 Task: Add to scrum project TrackForge a team member softage.3@softage.net and assign as Project Lead.
Action: Mouse moved to (206, 56)
Screenshot: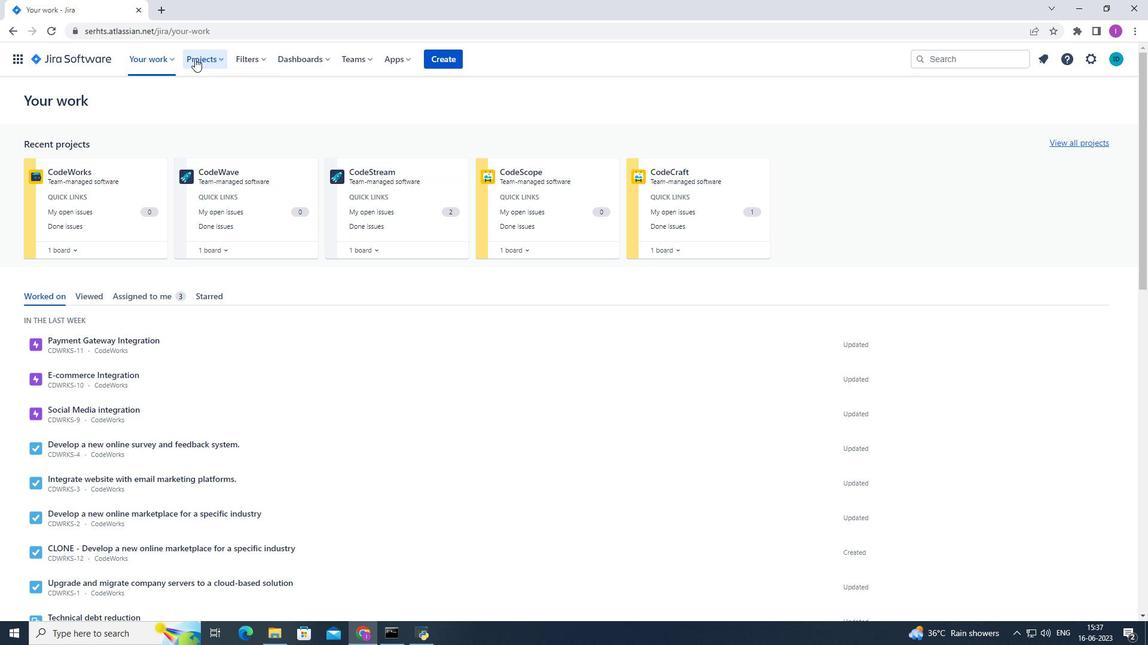 
Action: Mouse pressed left at (206, 56)
Screenshot: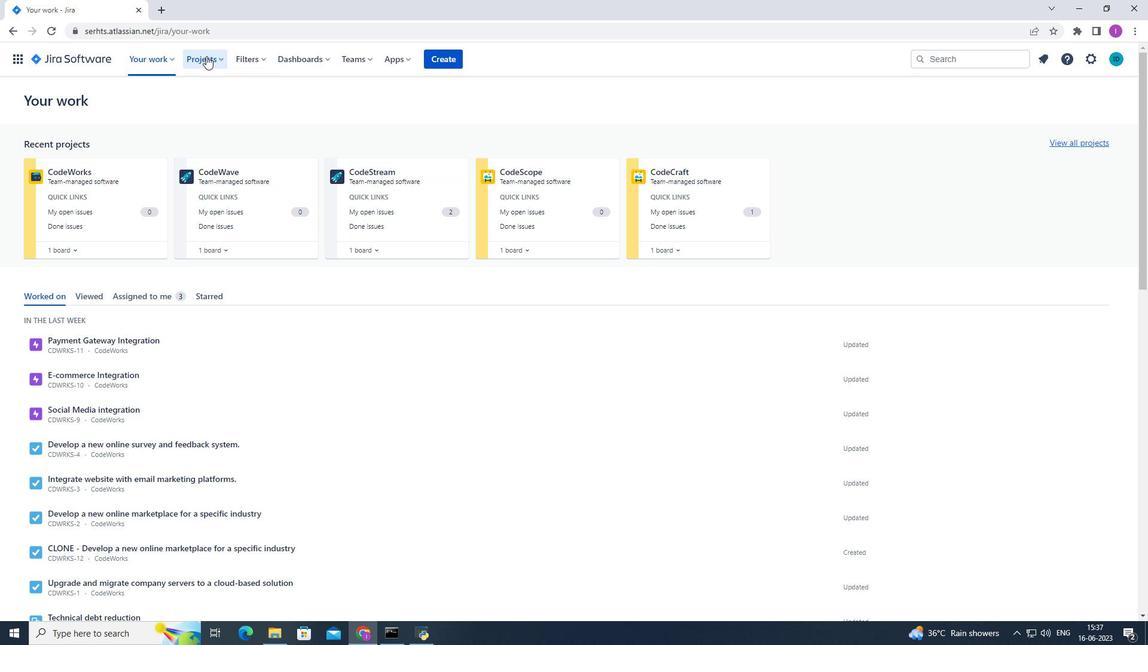 
Action: Mouse moved to (254, 111)
Screenshot: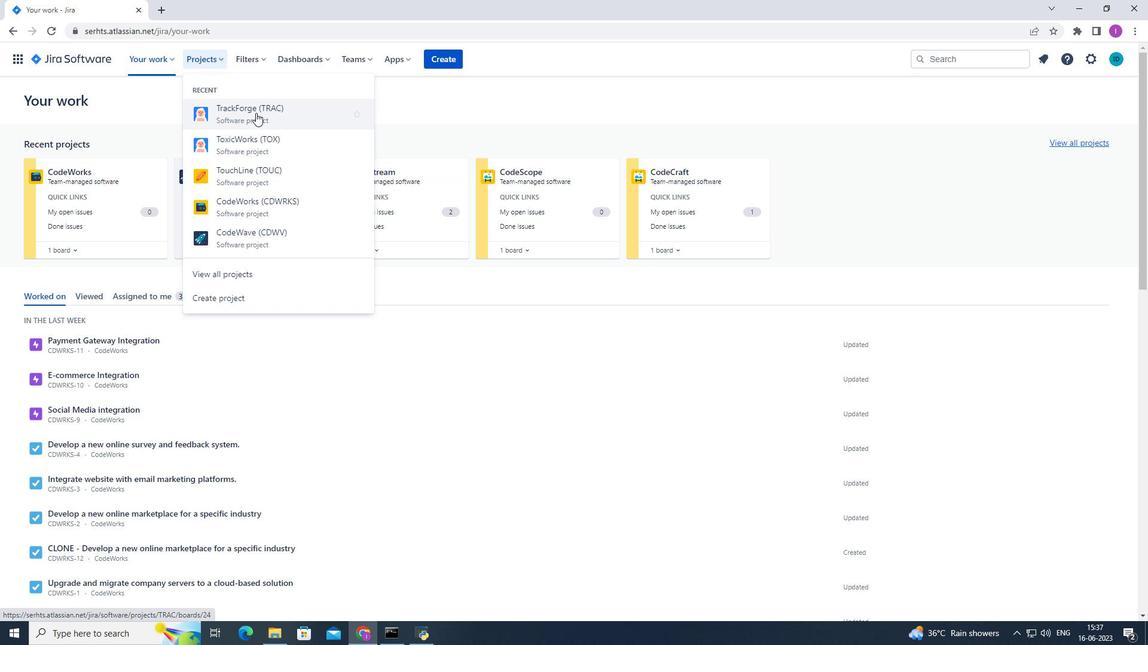 
Action: Mouse pressed left at (254, 111)
Screenshot: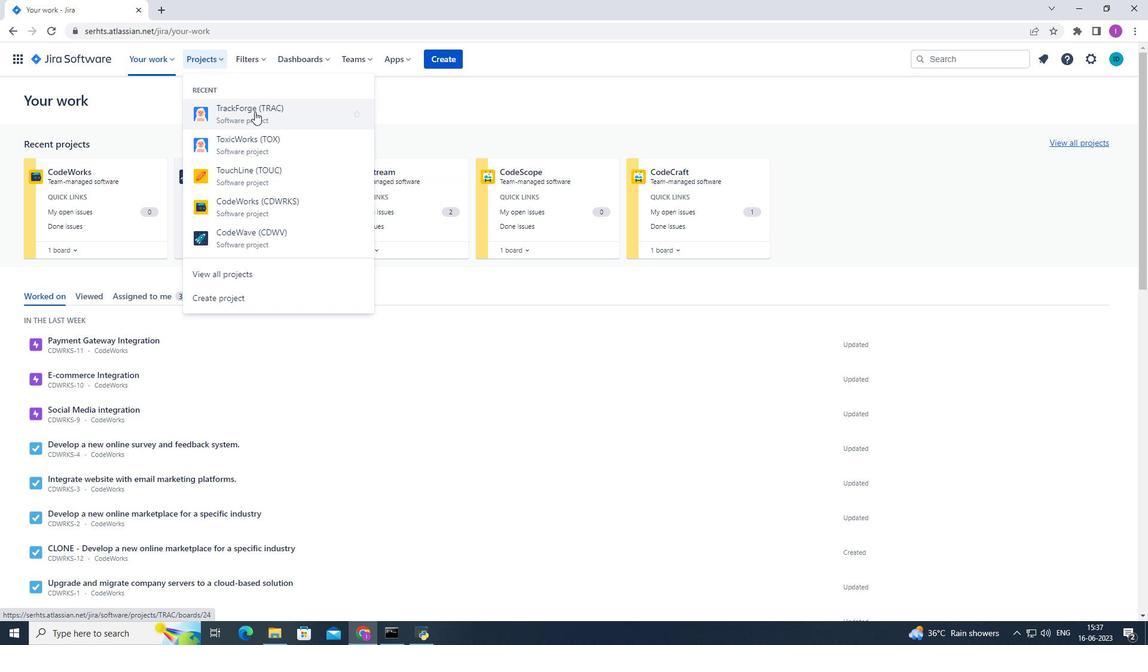 
Action: Mouse moved to (283, 161)
Screenshot: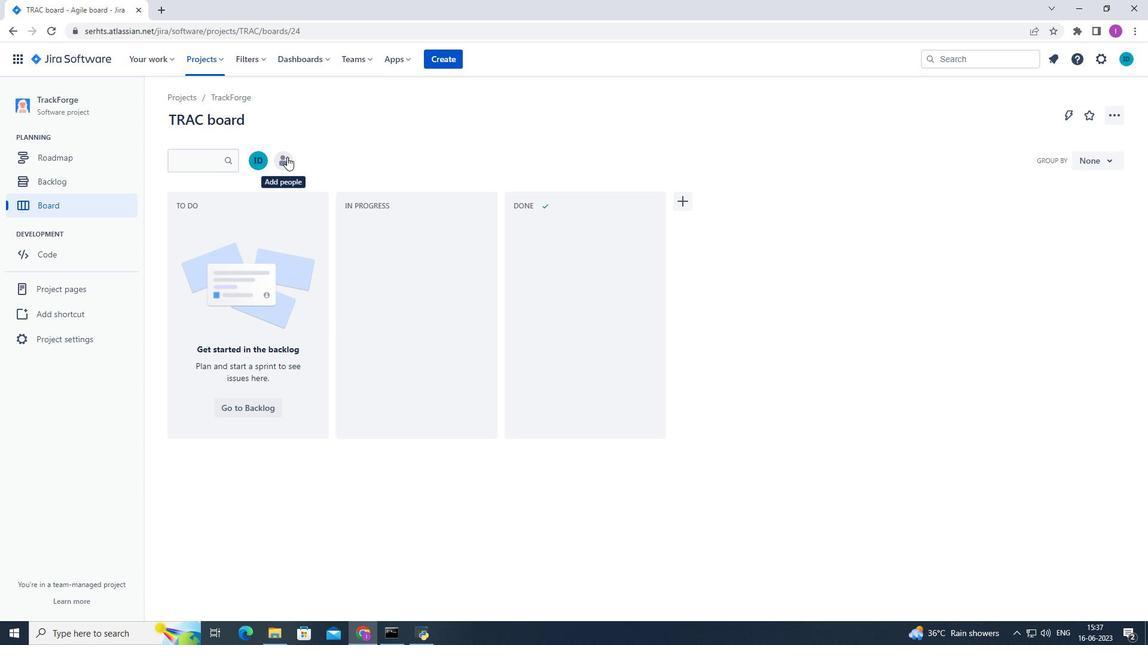 
Action: Mouse pressed left at (283, 161)
Screenshot: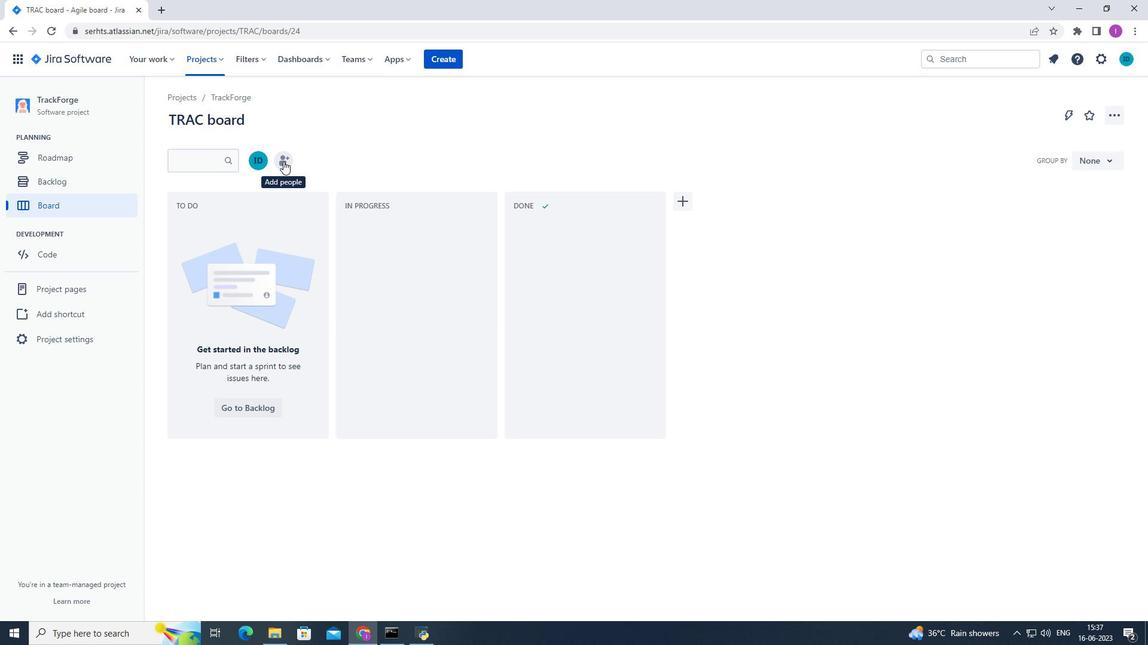 
Action: Mouse moved to (491, 145)
Screenshot: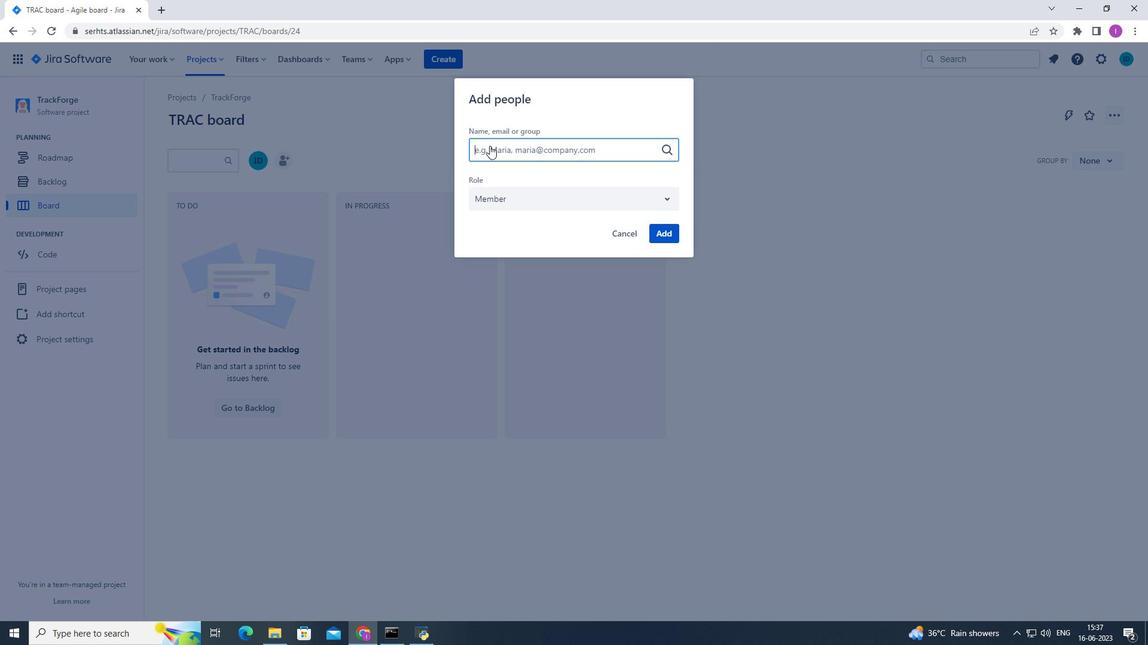 
Action: Key pressed s
Screenshot: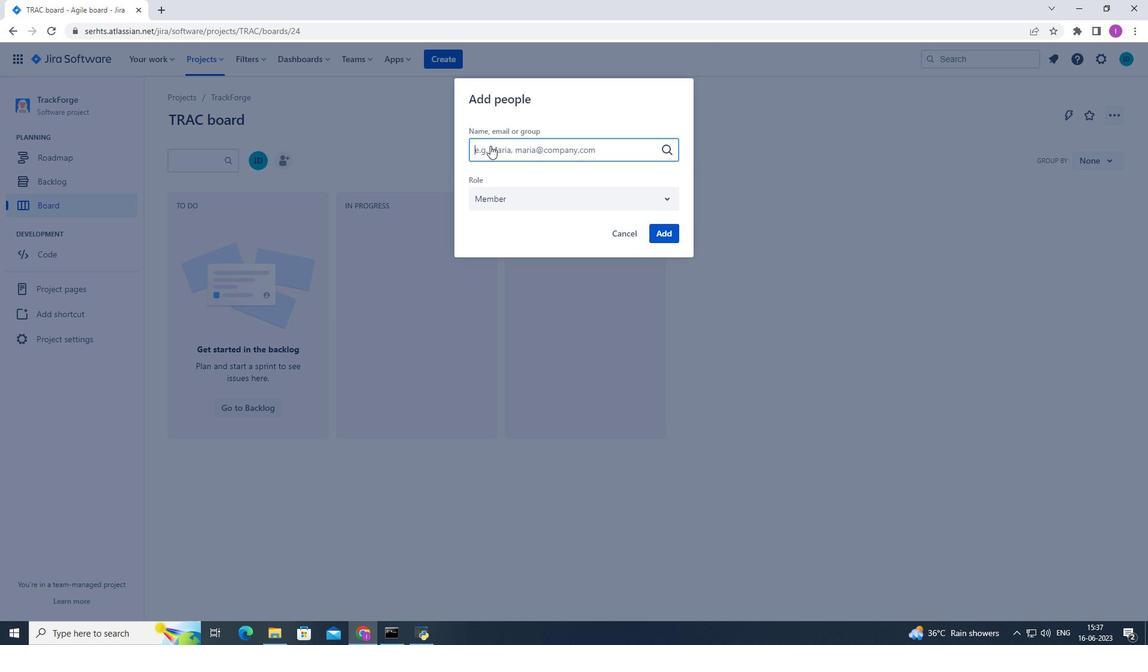 
Action: Mouse moved to (491, 145)
Screenshot: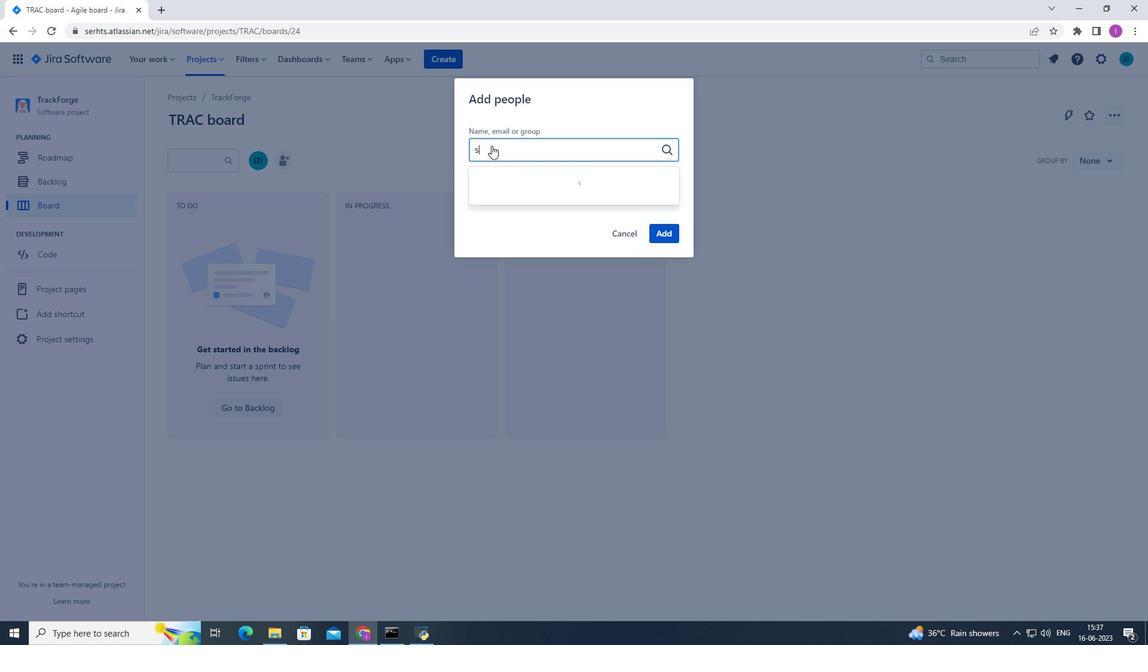 
Action: Key pressed o
Screenshot: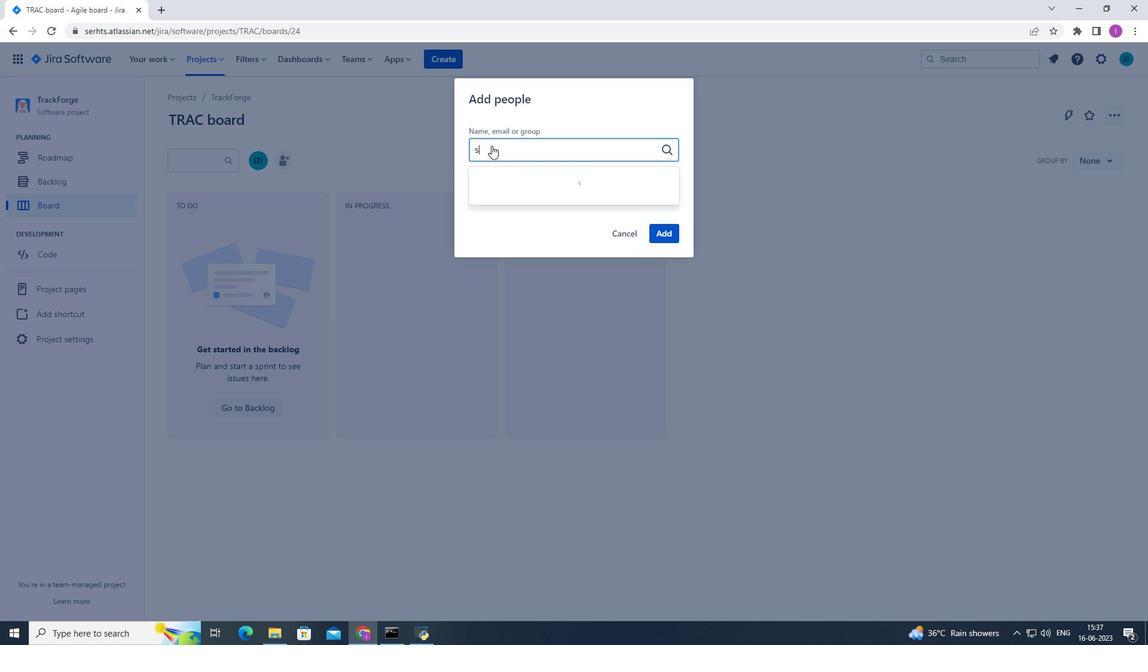 
Action: Mouse moved to (489, 143)
Screenshot: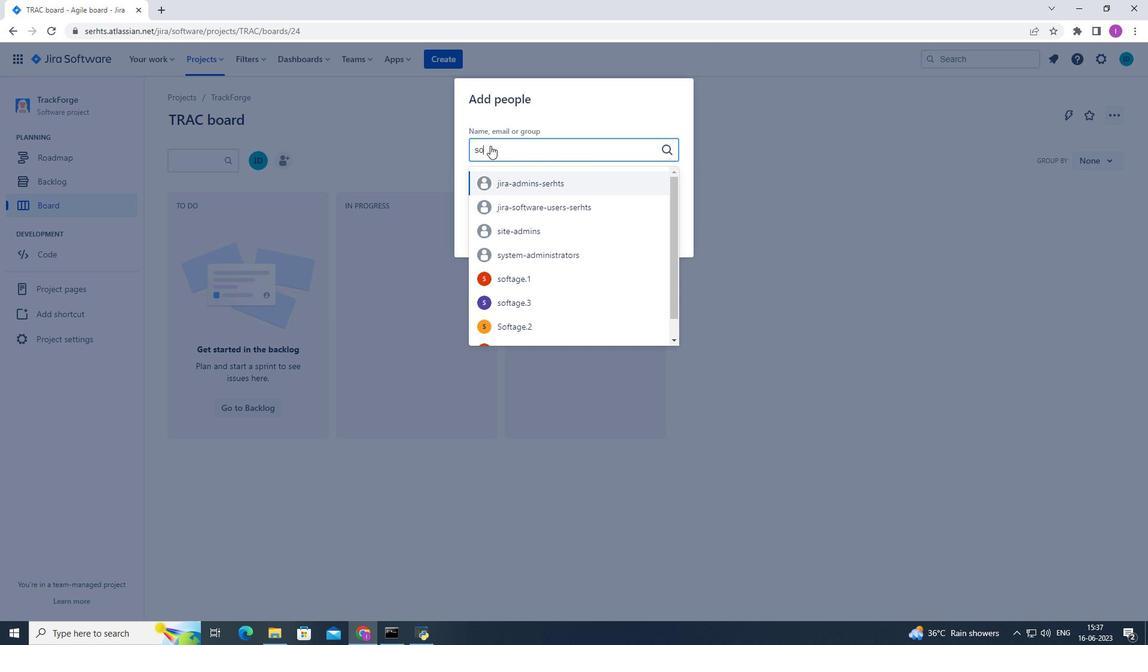 
Action: Key pressed ftage
Screenshot: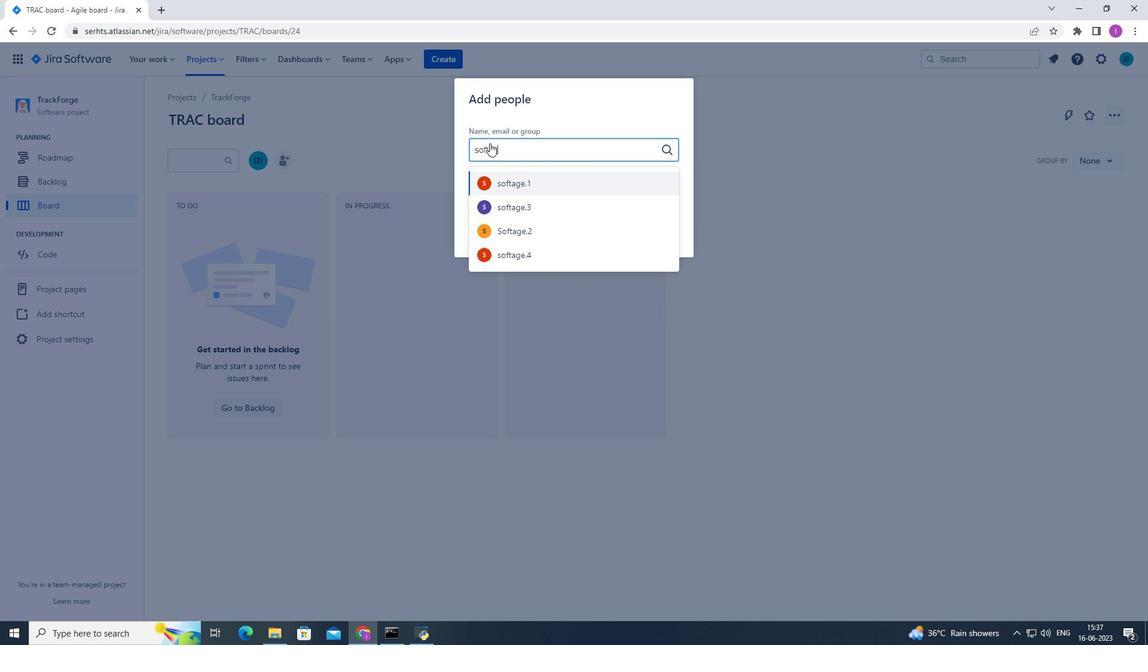 
Action: Mouse moved to (525, 209)
Screenshot: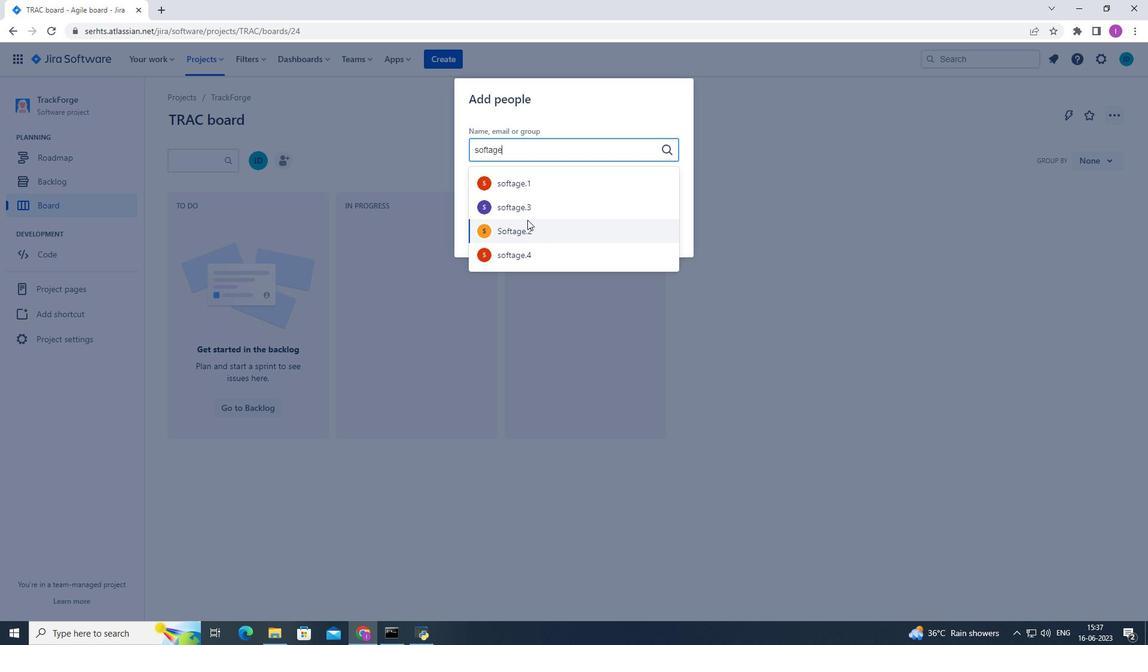 
Action: Mouse pressed left at (525, 209)
Screenshot: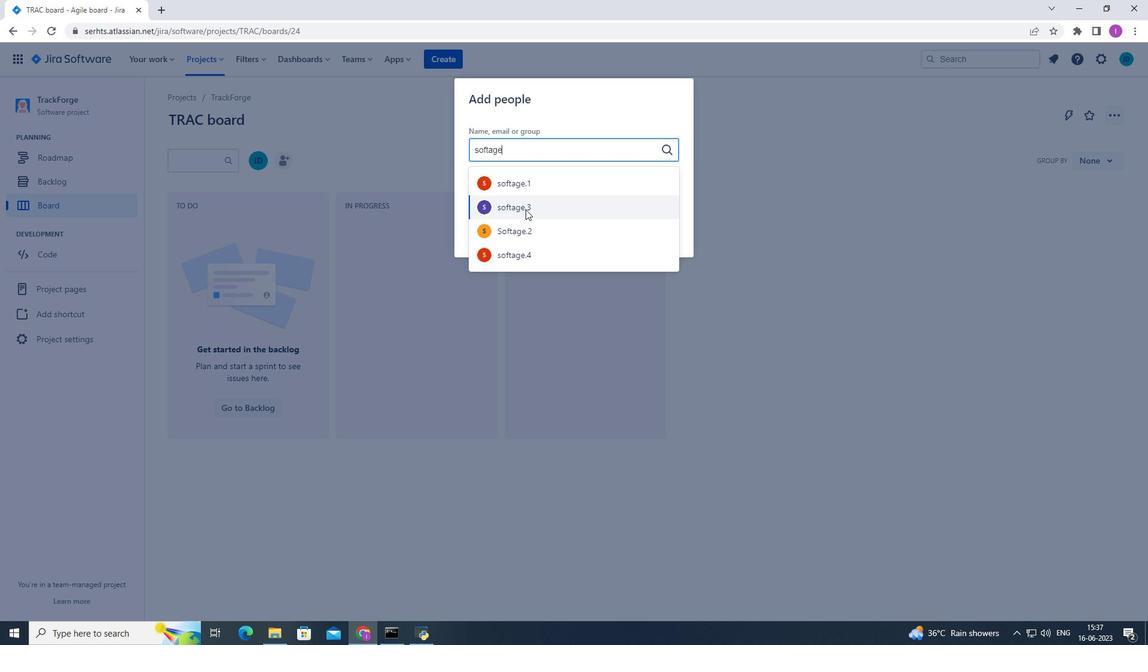 
Action: Mouse moved to (661, 231)
Screenshot: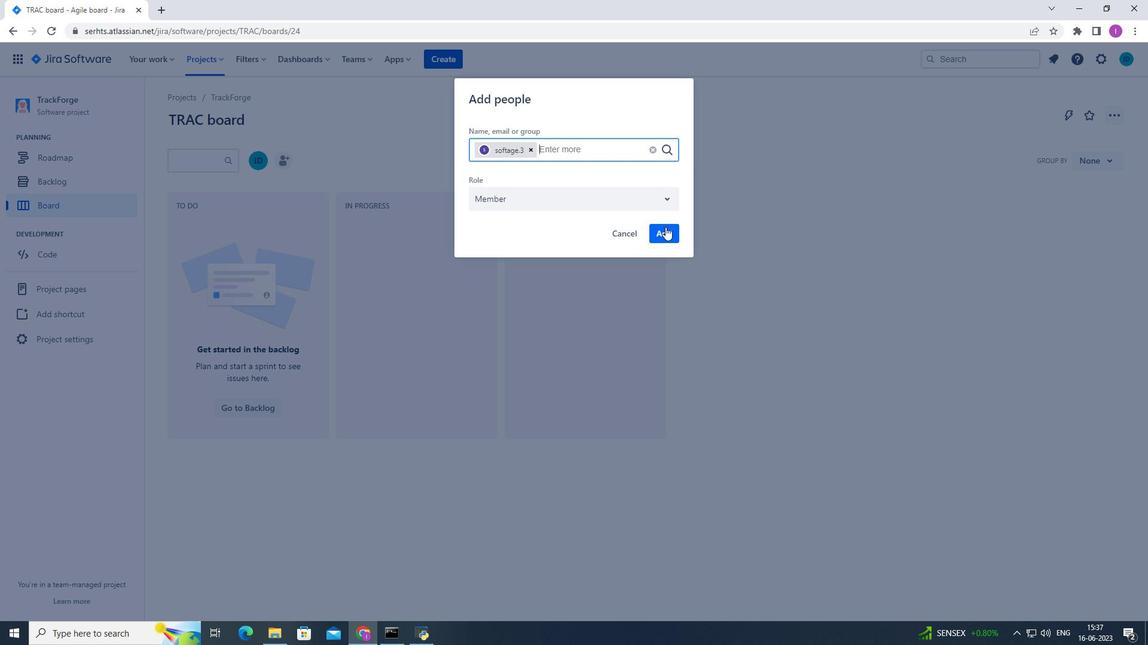 
Action: Mouse pressed left at (661, 231)
Screenshot: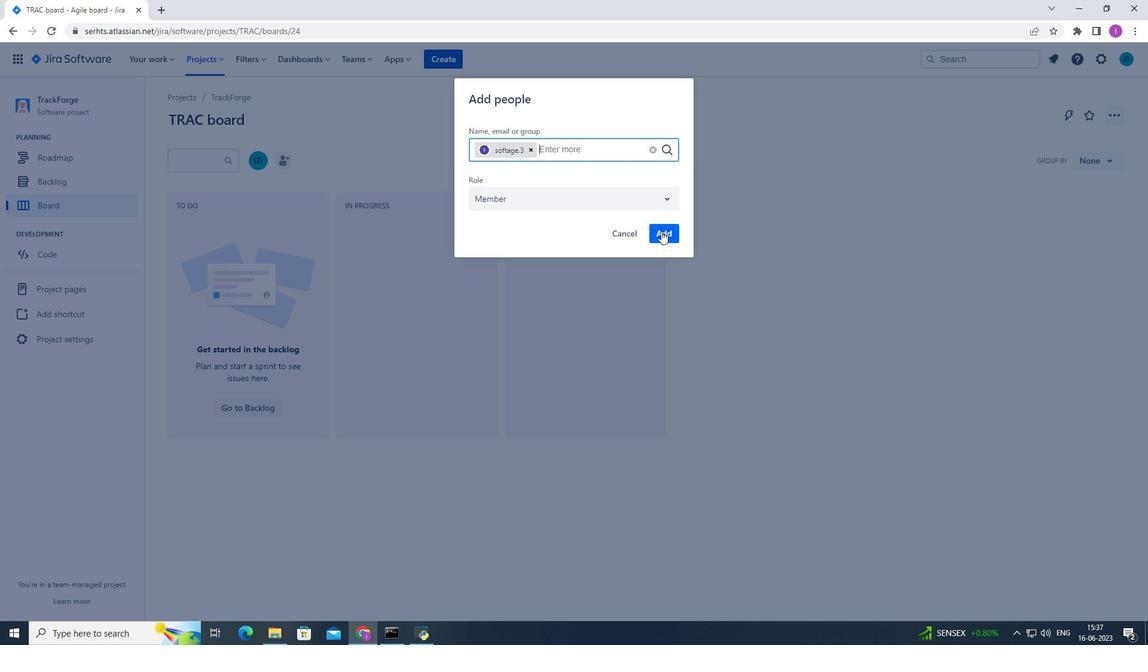 
Action: Mouse moved to (83, 341)
Screenshot: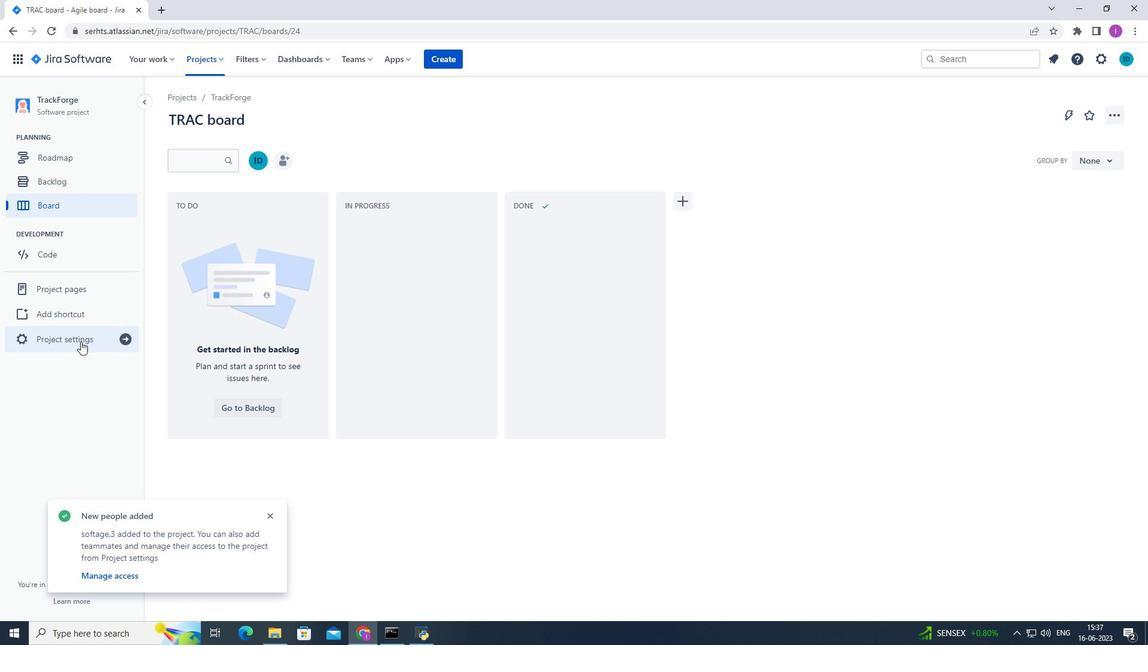 
Action: Mouse pressed left at (83, 341)
Screenshot: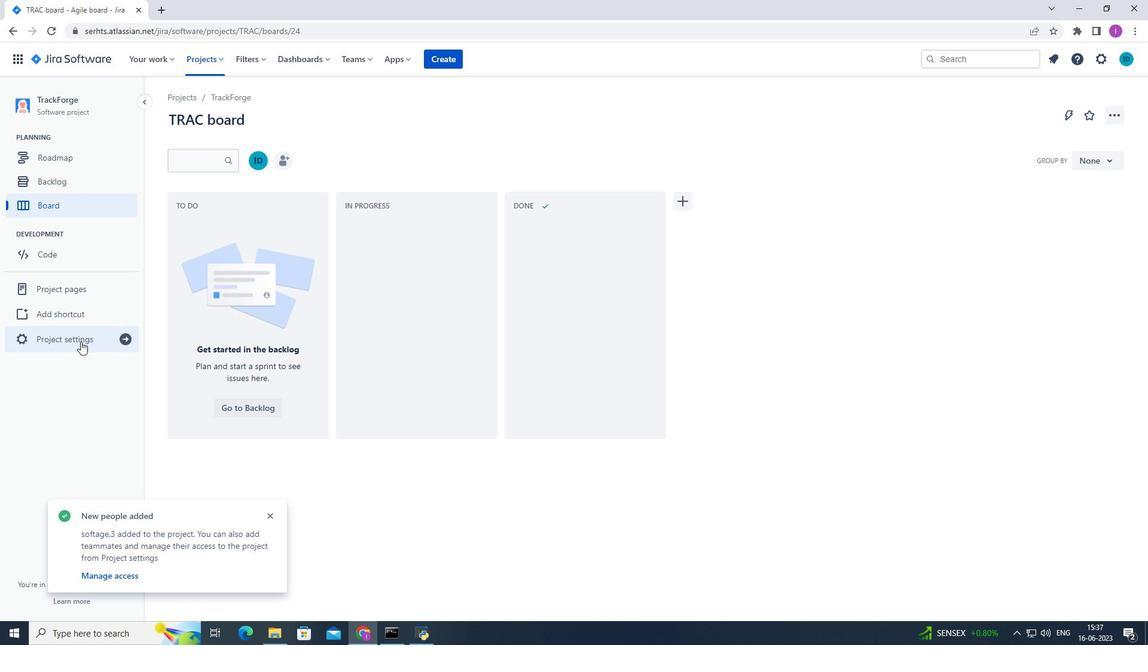 
Action: Mouse moved to (619, 430)
Screenshot: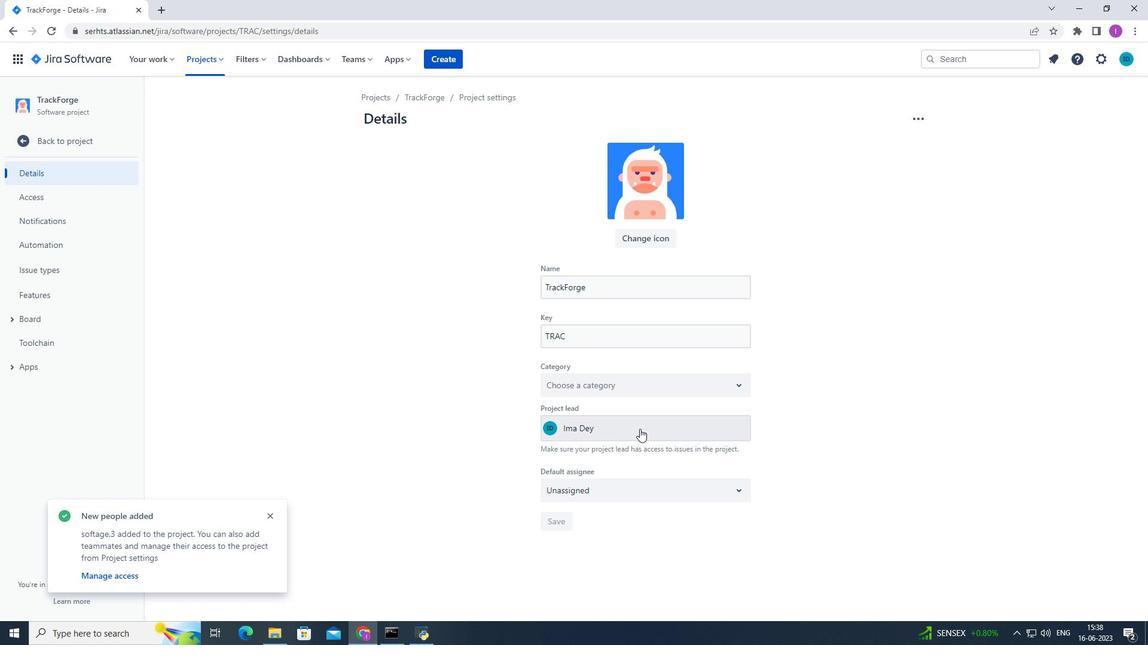 
Action: Mouse pressed left at (619, 430)
Screenshot: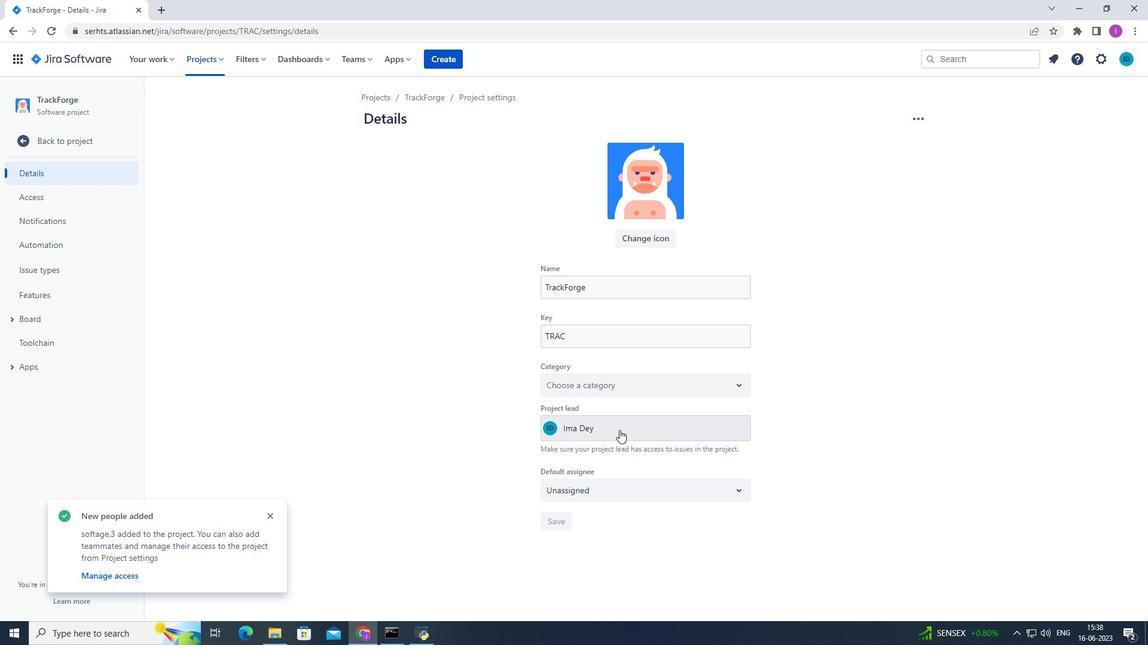 
Action: Mouse moved to (599, 553)
Screenshot: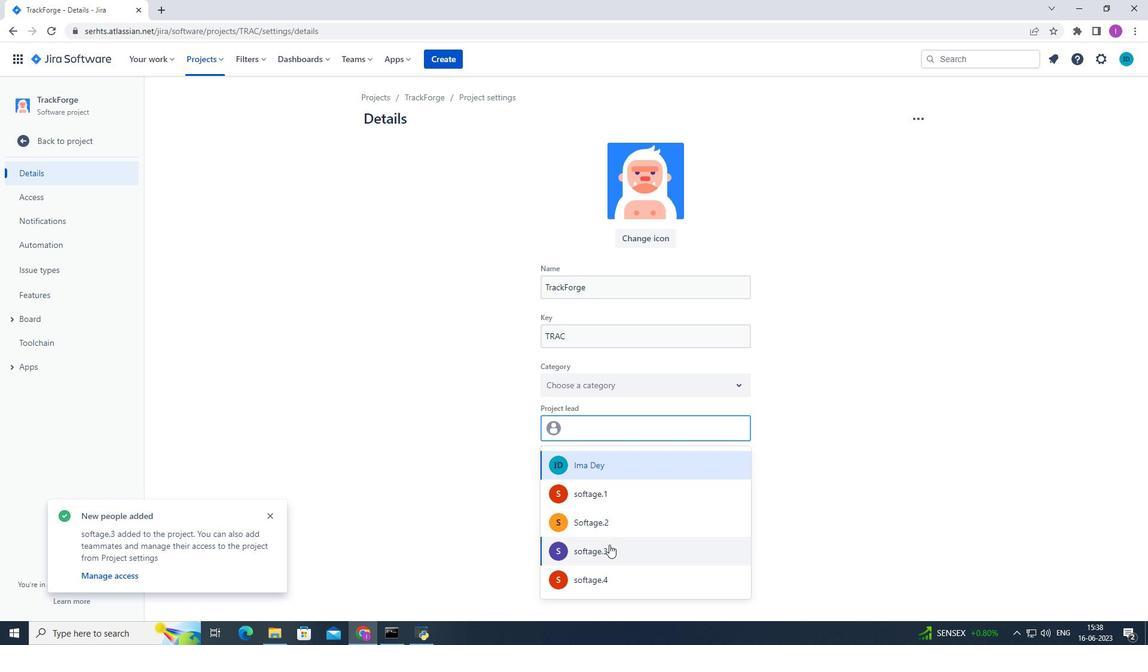 
Action: Mouse pressed left at (599, 553)
Screenshot: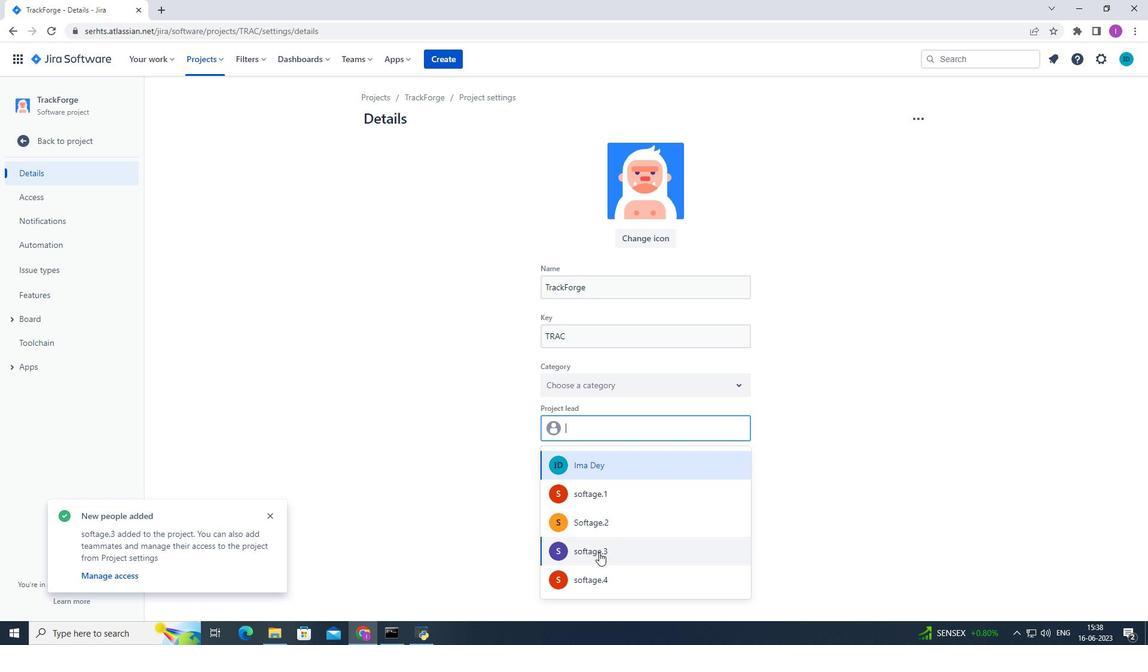 
Action: Mouse moved to (556, 518)
Screenshot: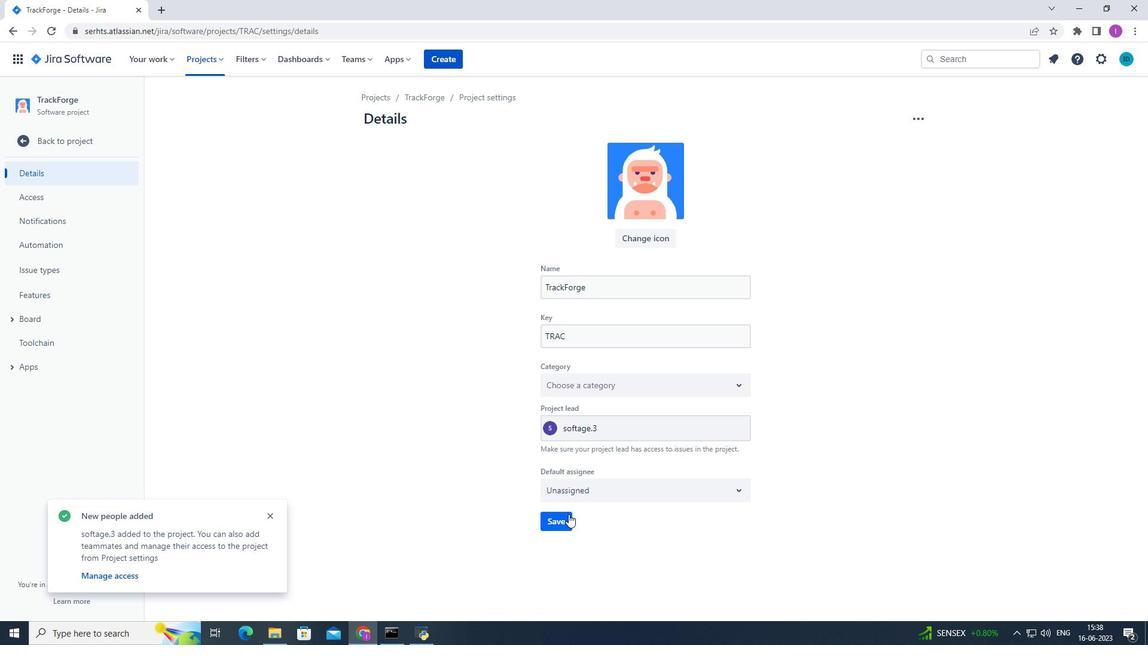 
Action: Mouse pressed left at (556, 518)
Screenshot: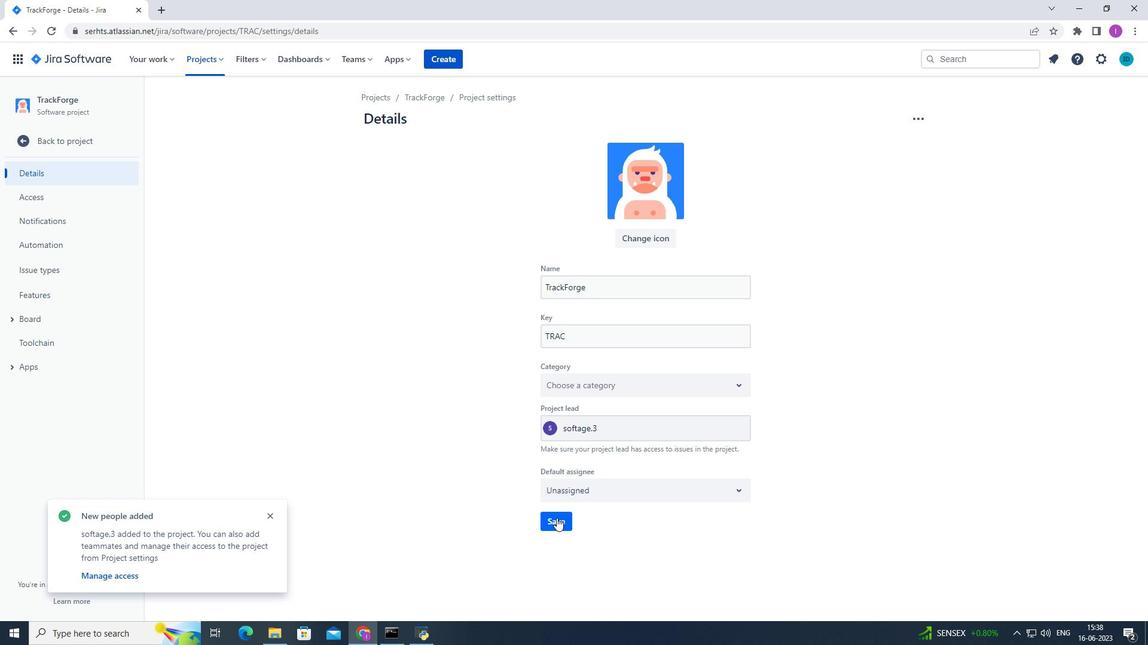 
Action: Mouse moved to (578, 511)
Screenshot: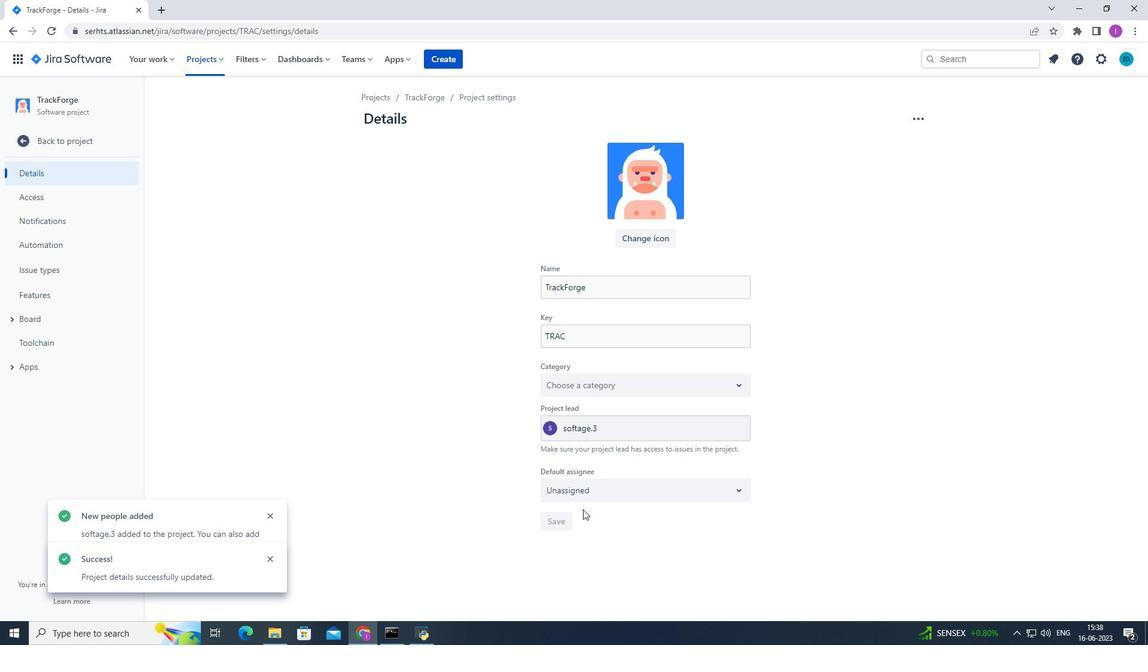 
